 Task: Create an event for the design review session.
Action: Mouse moved to (71, 126)
Screenshot: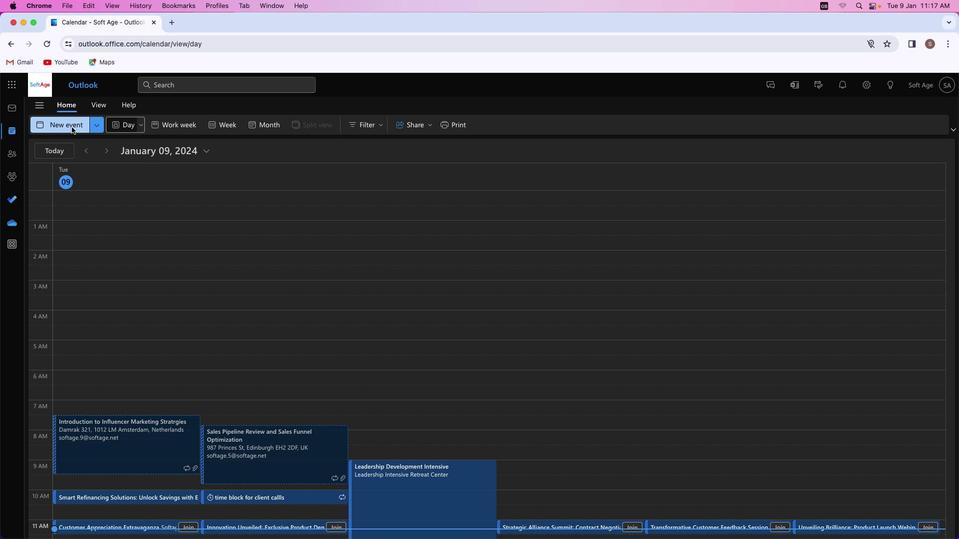 
Action: Mouse pressed left at (71, 126)
Screenshot: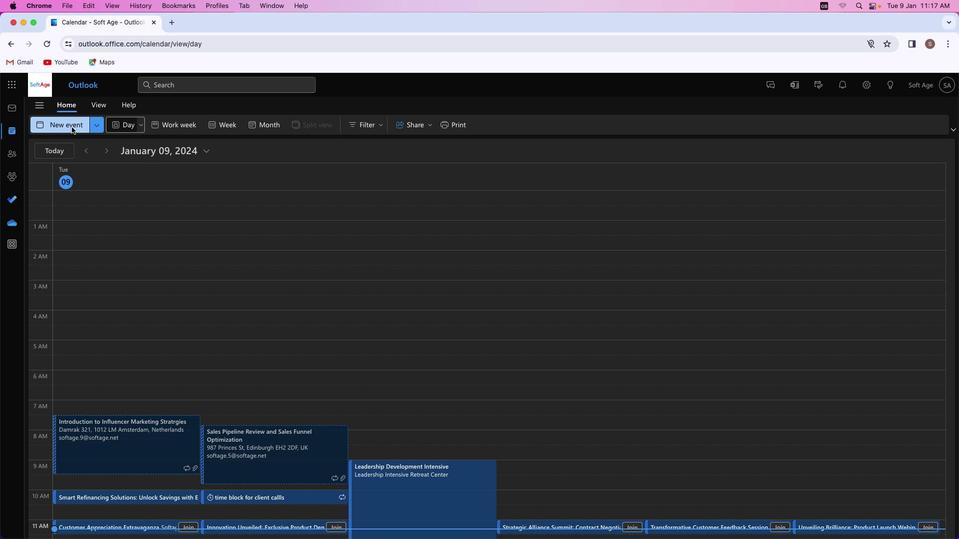 
Action: Mouse moved to (285, 189)
Screenshot: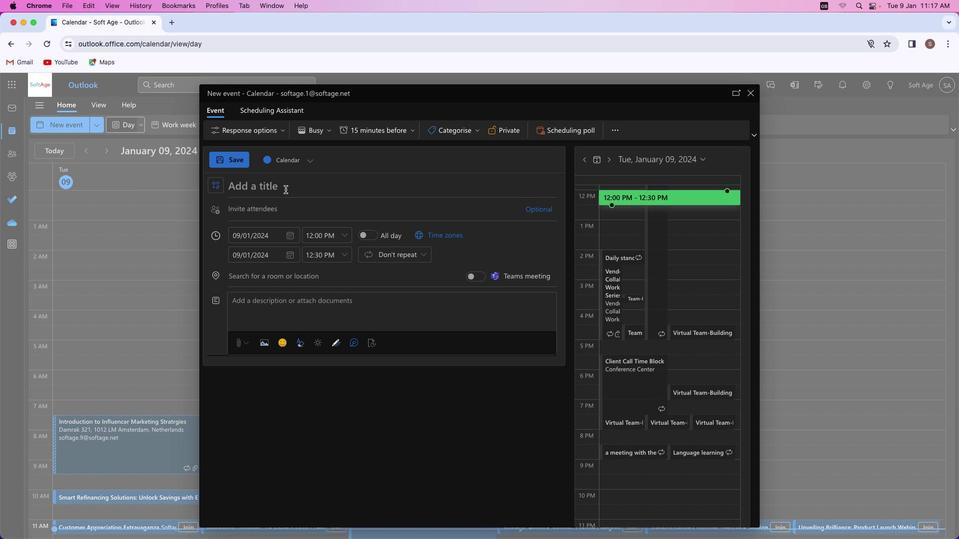 
Action: Key pressed Key.shift'D''e''s''i''g''n'Key.spaceKey.shift'R''e''v''i''e''w'Key.spaceKey.shift'S''u''m''m''i''t'
Screenshot: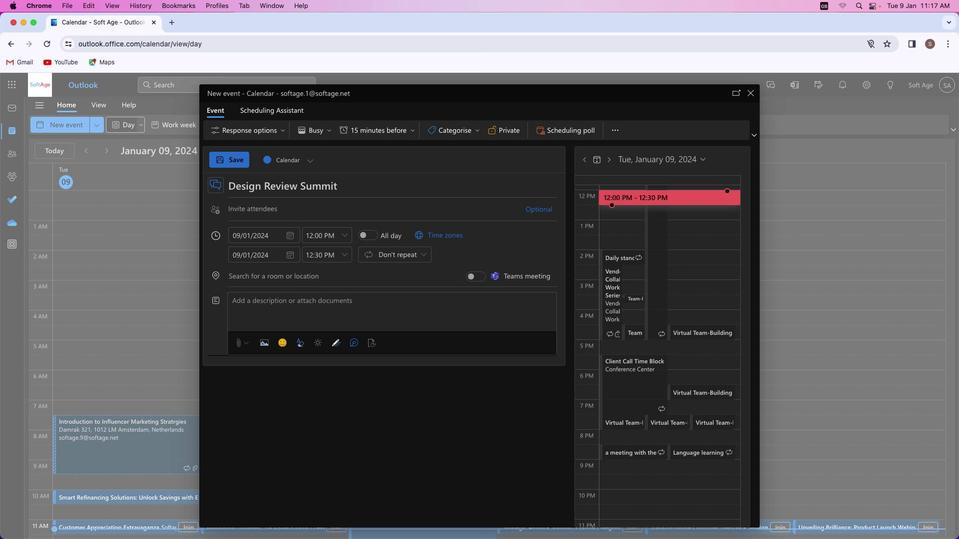 
Action: Mouse moved to (270, 296)
Screenshot: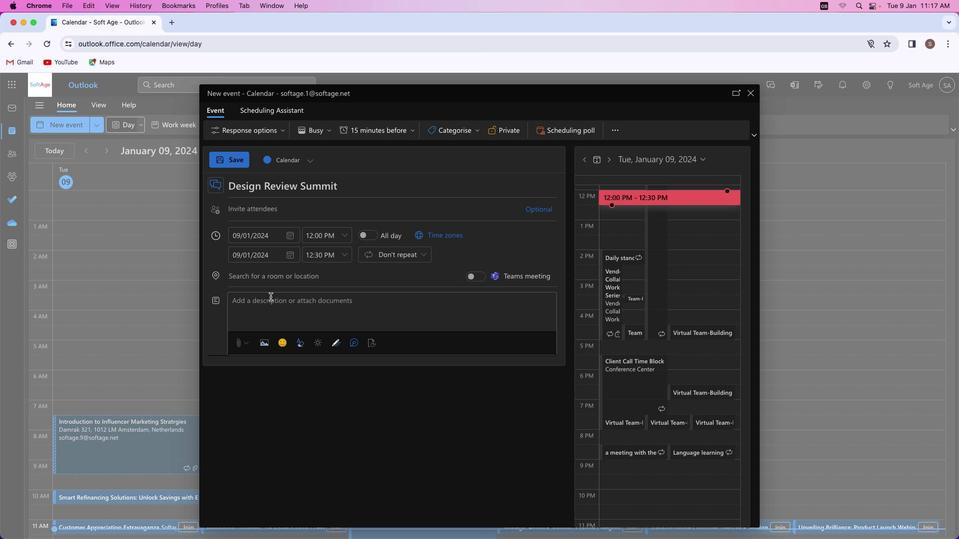 
Action: Mouse pressed left at (270, 296)
Screenshot: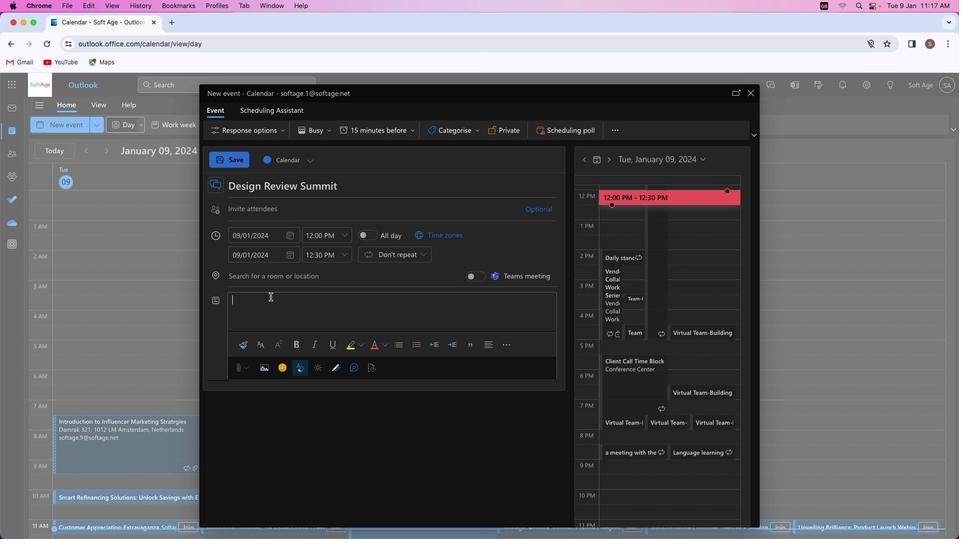 
Action: Mouse moved to (271, 301)
Screenshot: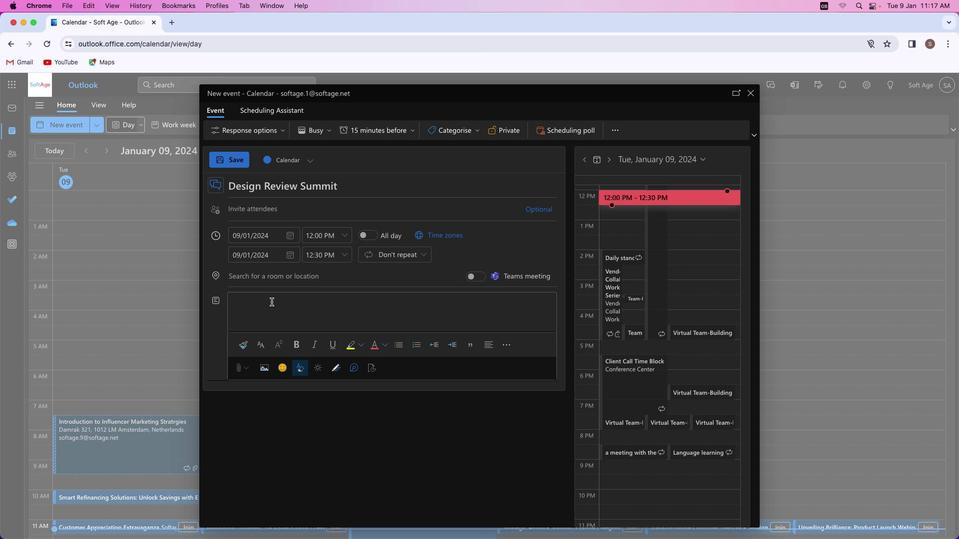 
Action: Key pressed Key.shift_r'J''o''i''n'Key.space'o''u''r'Key.space'd''e''s''i''g''n'Key.space'r''e''v''i''e''w'Key.space's''e''s''s''i''o''n'Key.space'f''o''r'Key.space'a'Key.space'c''o''l'';'Key.backspace'l''a''b''o''r''a''t''i''v''e'Key.space'e''x''p''l''o''r''a''t''i''o''n'Key.space'o''f'Key.space'c''r''e''a''t''i''v''i''t''y'Key.space'a''n''d'Key.space'f''u''n''c''t''i''o''n''a''l''i''t''y''.'Key.spaceKey.shift'C''o''n''t''r''i''b''u''t''e'Key.space'i''n''s''i''g''h''t''s'Key.space'a''s'Key.space'w''e'Key.space'r''e''f''i''n''e'Key.space'a''n''d'Key.space'p''e''r''f''e''c''t'Key.space'o''u''r'Key.space'v''i''s''i''o''n'Key.space't''o''g''e''t''h''e''r''.'
Screenshot: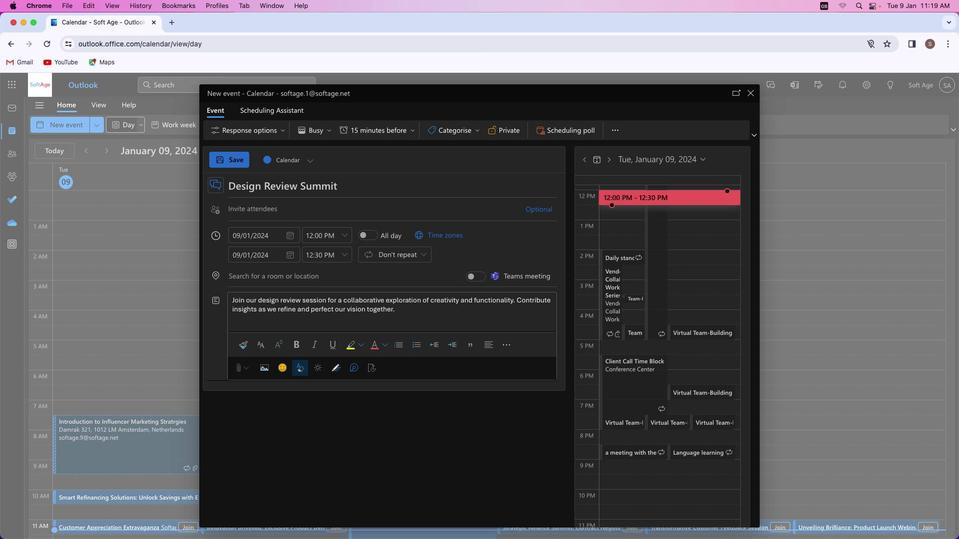 
Action: Mouse moved to (257, 300)
Screenshot: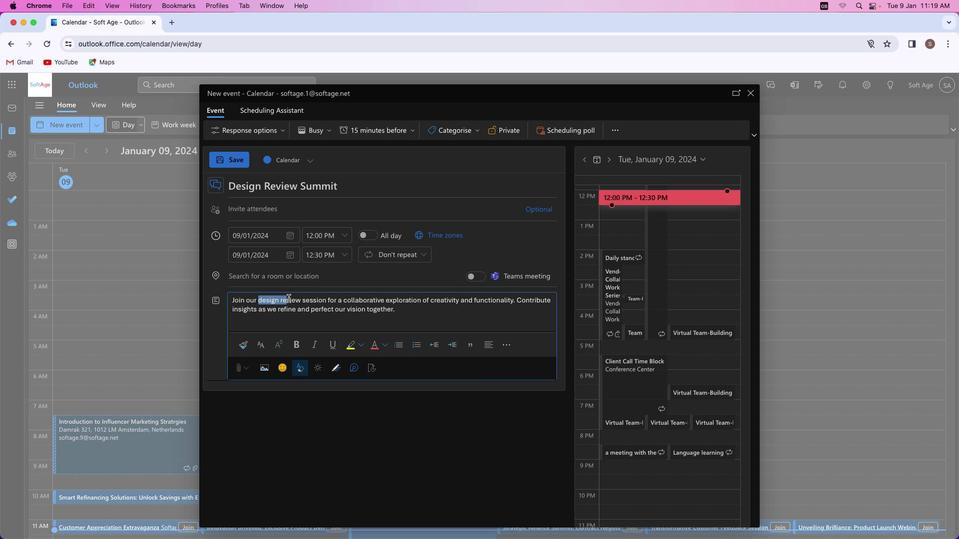 
Action: Mouse pressed left at (257, 300)
Screenshot: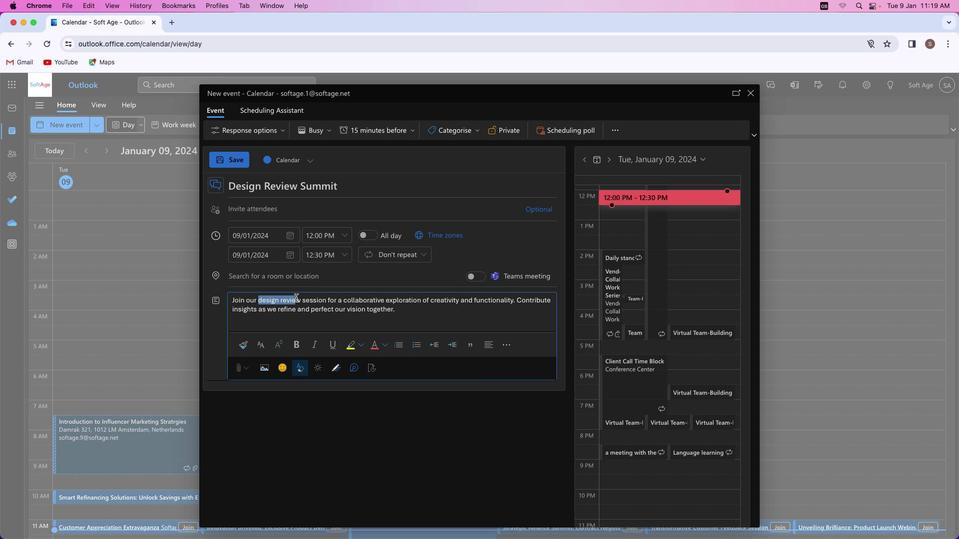 
Action: Mouse moved to (296, 347)
Screenshot: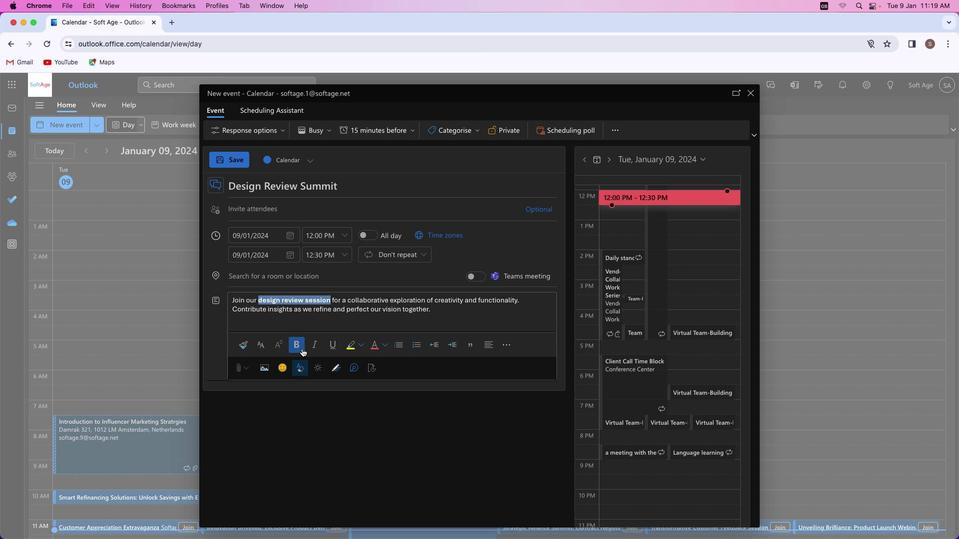 
Action: Mouse pressed left at (296, 347)
Screenshot: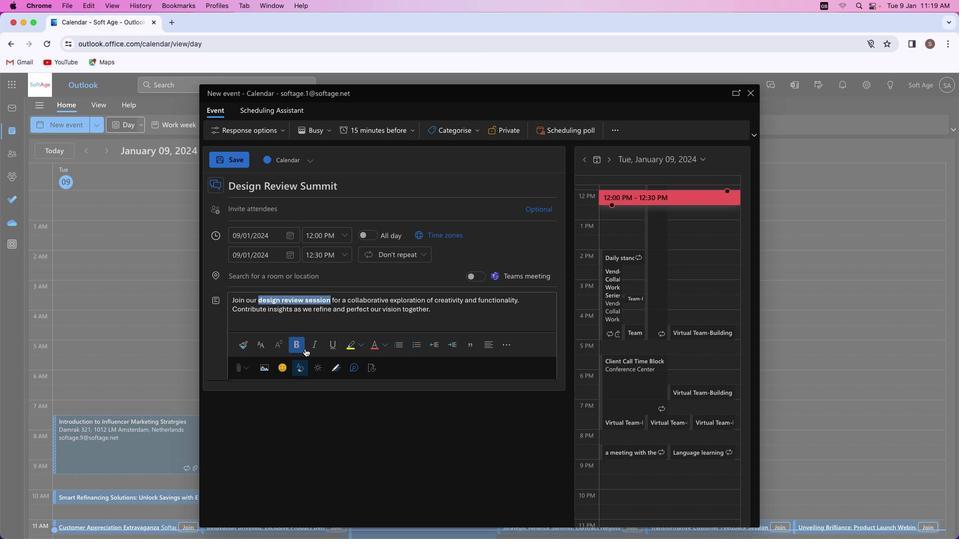 
Action: Mouse moved to (319, 346)
Screenshot: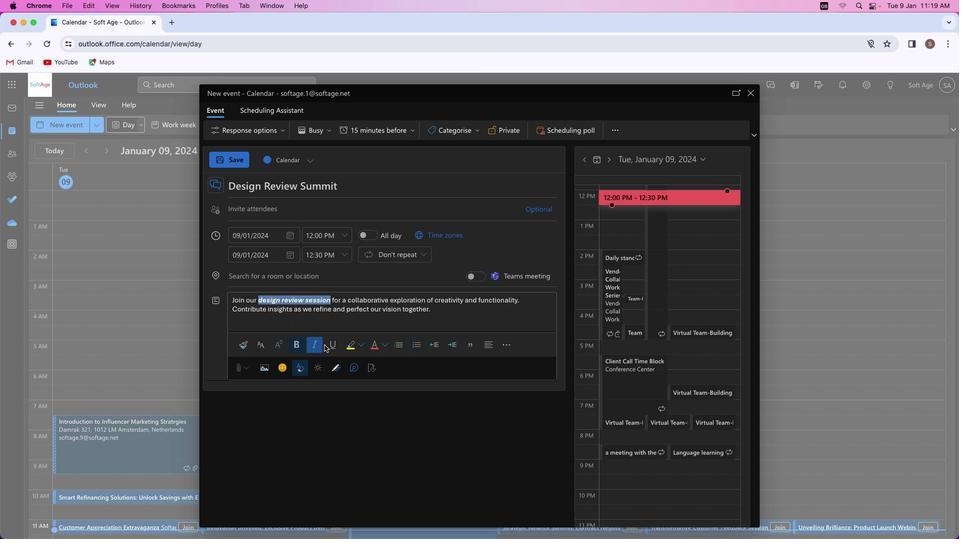 
Action: Mouse pressed left at (319, 346)
Screenshot: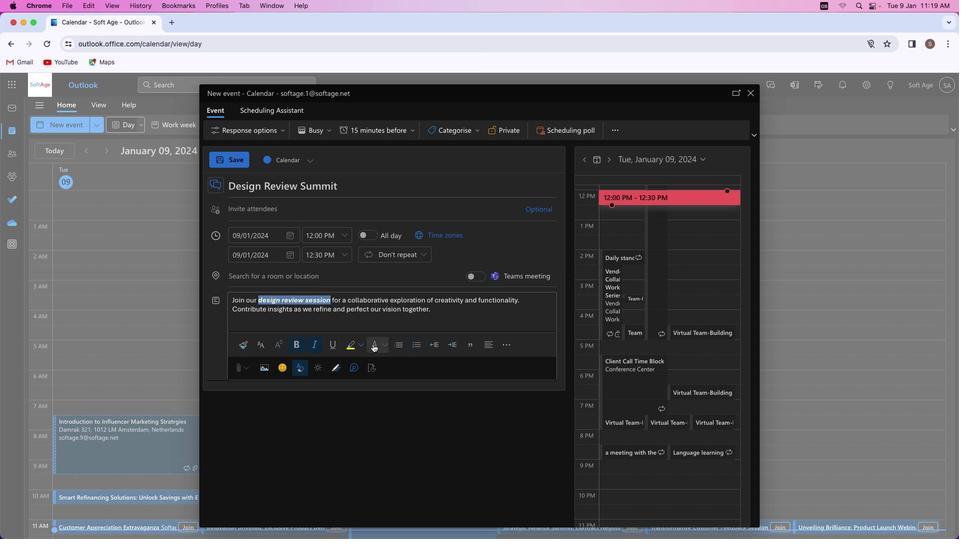 
Action: Mouse moved to (383, 343)
Screenshot: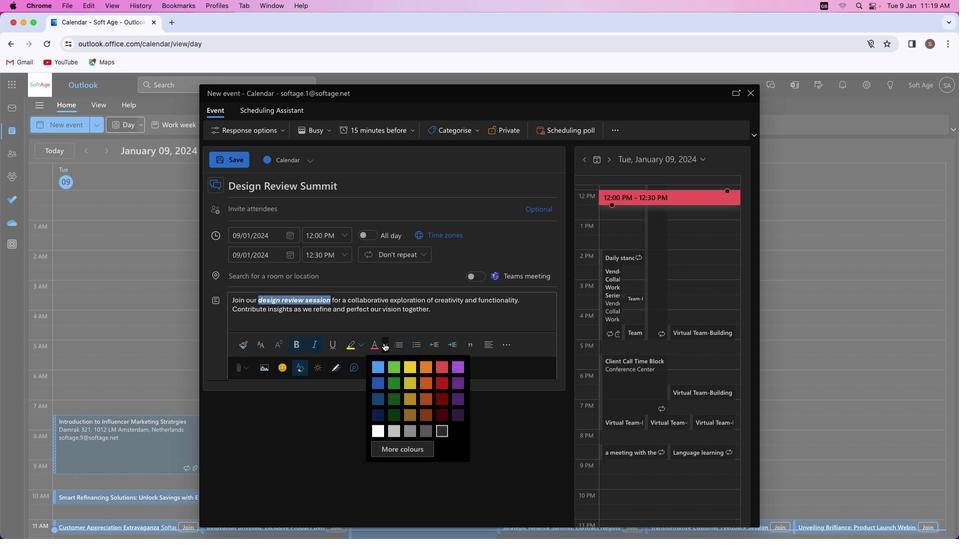 
Action: Mouse pressed left at (383, 343)
Screenshot: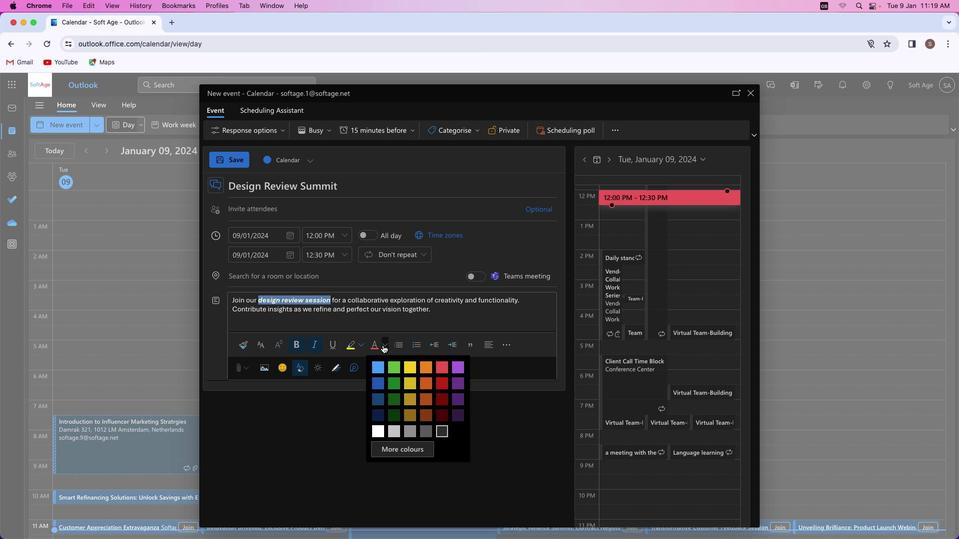 
Action: Mouse moved to (378, 402)
Screenshot: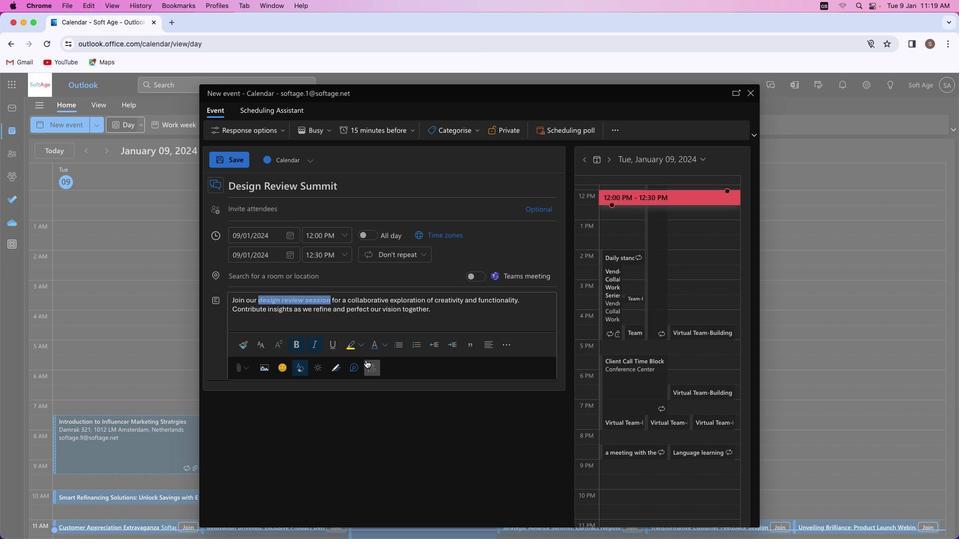 
Action: Mouse pressed left at (378, 402)
Screenshot: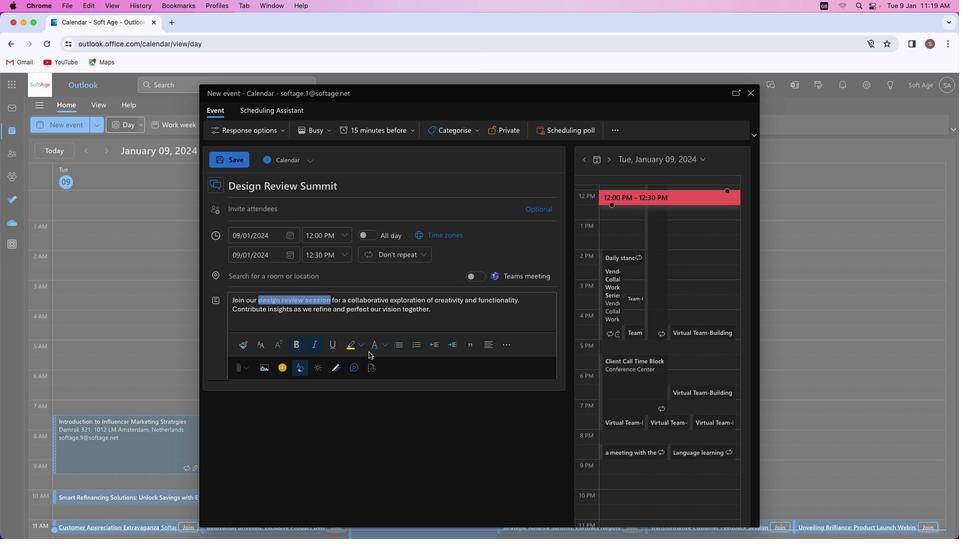 
Action: Mouse moved to (458, 315)
Screenshot: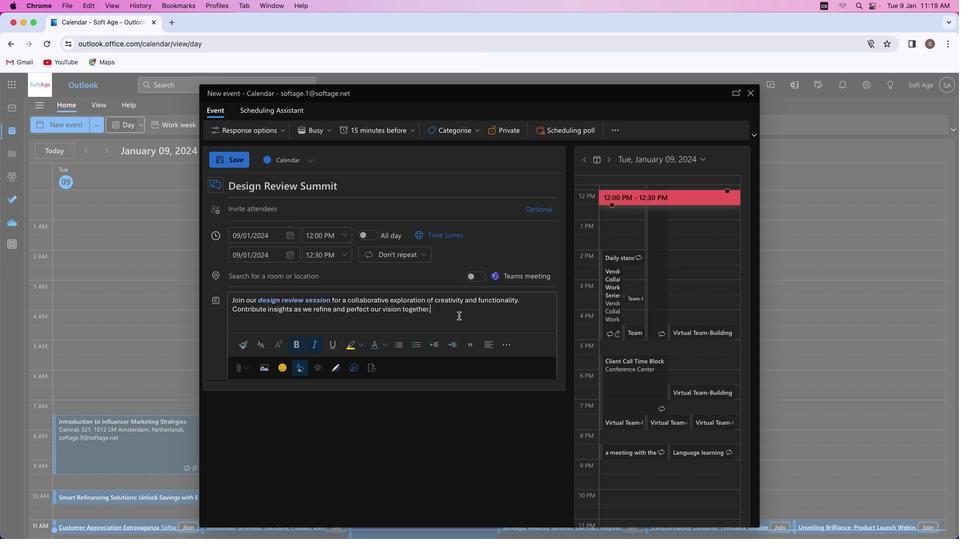 
Action: Mouse pressed left at (458, 315)
Screenshot: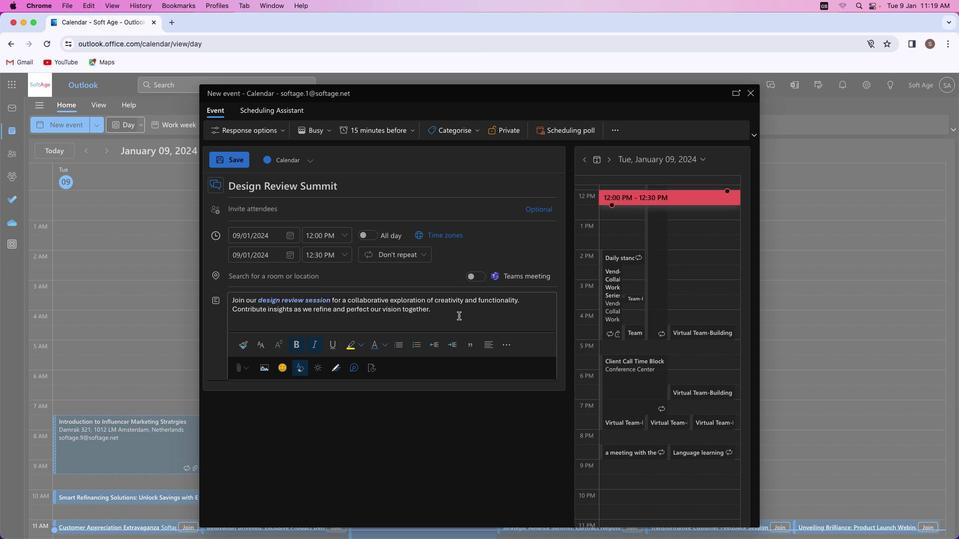 
Action: Mouse moved to (253, 211)
Screenshot: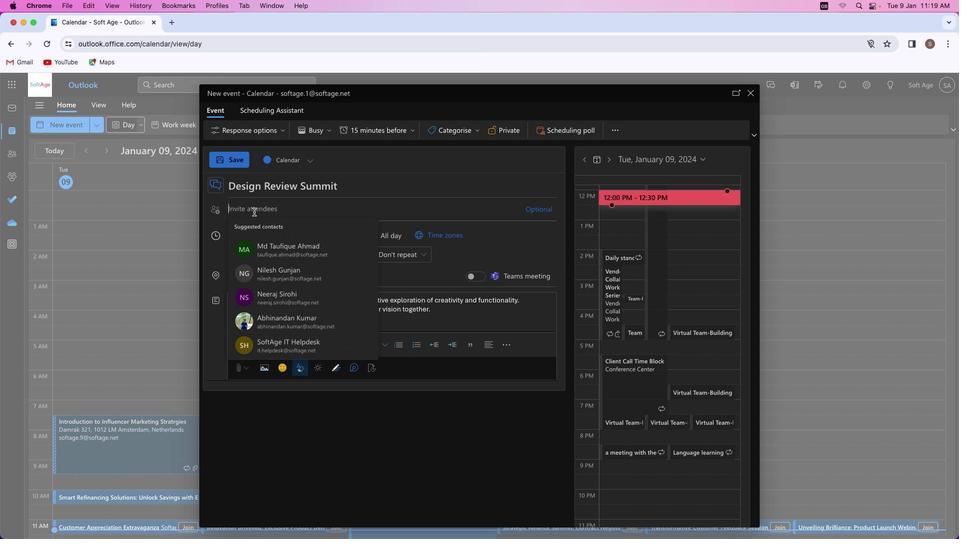 
Action: Mouse pressed left at (253, 211)
Screenshot: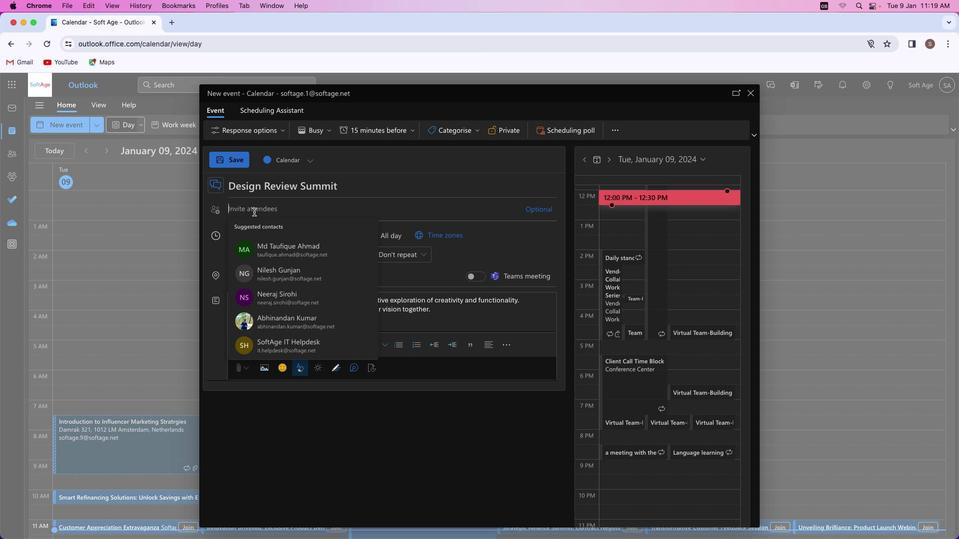 
Action: Key pressed 's''h''i''v''a''m''y''a''d''a''v''s''m''4''1'Key.shift'@''o''u''t''l''o''o''k''.''c''o''m'
Screenshot: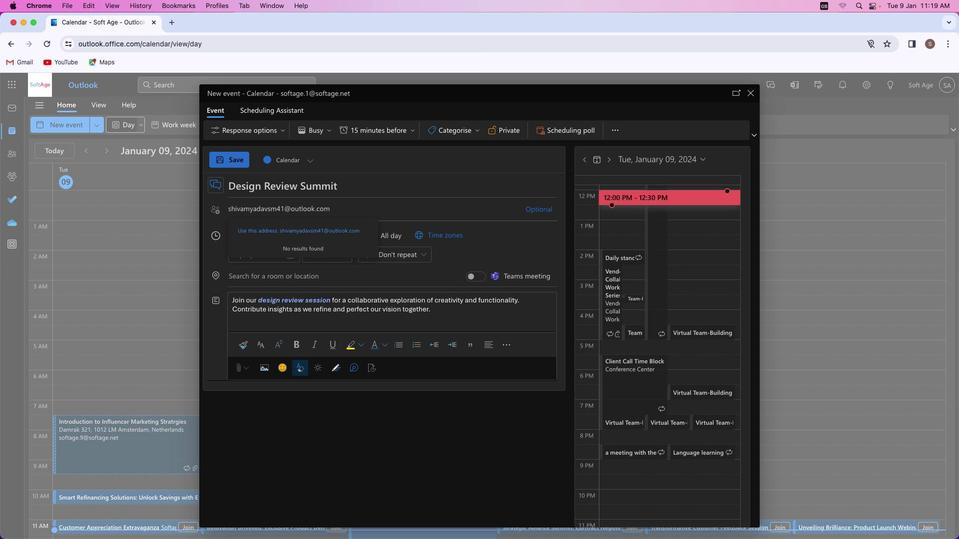 
Action: Mouse moved to (315, 232)
Screenshot: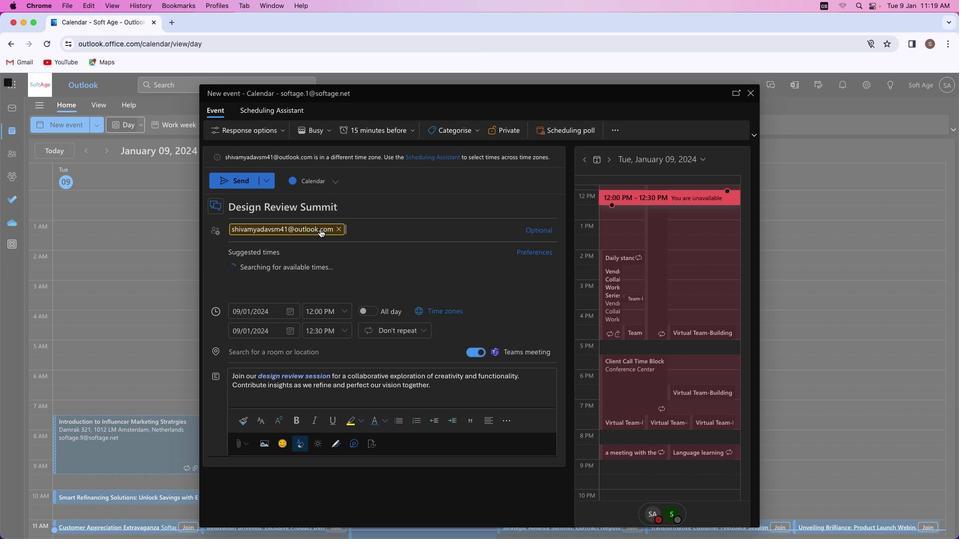 
Action: Mouse pressed left at (315, 232)
Screenshot: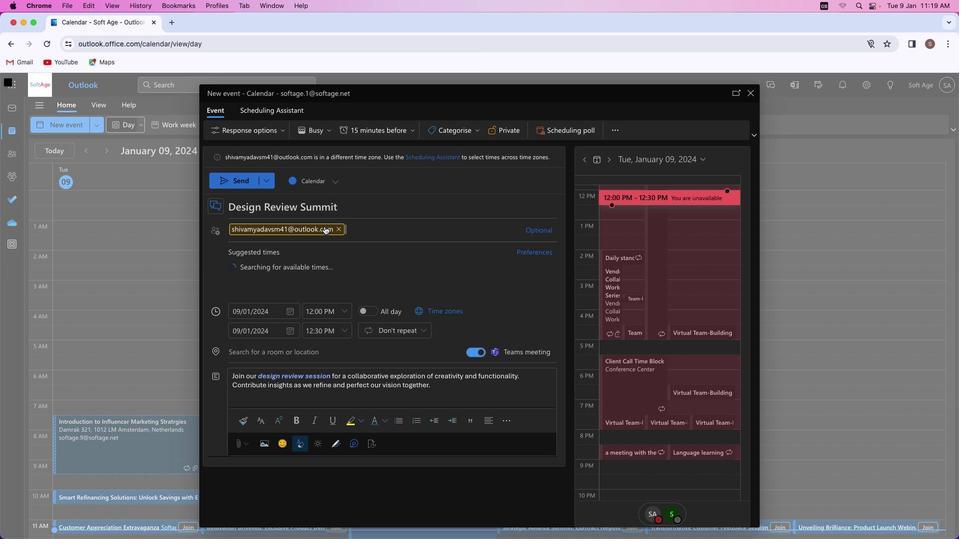 
Action: Mouse moved to (362, 233)
Screenshot: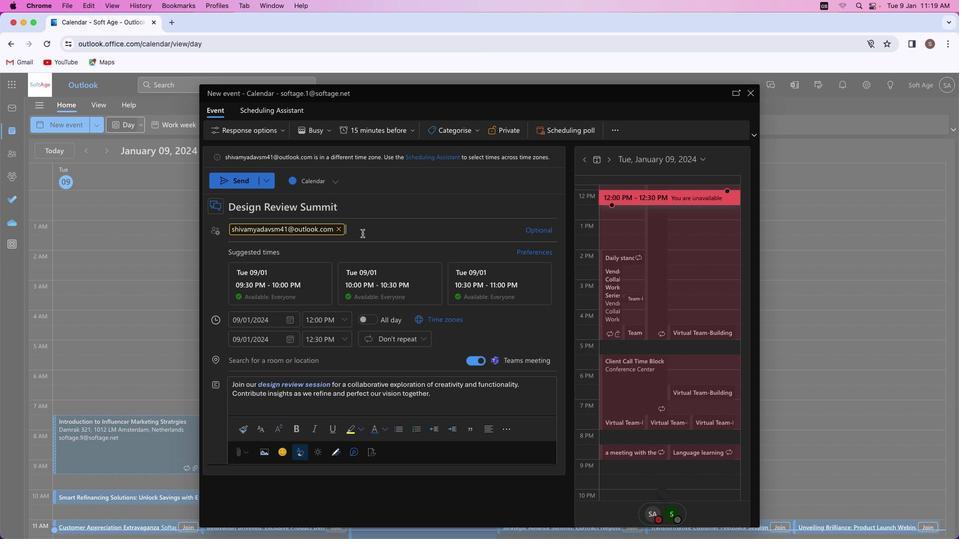 
Action: Key pressed Key.shift'A''k''a''s''h''r''a''j''p''u''t'Key.shift'@''o''u''t''l''o''o''k''.''c''o''m'
Screenshot: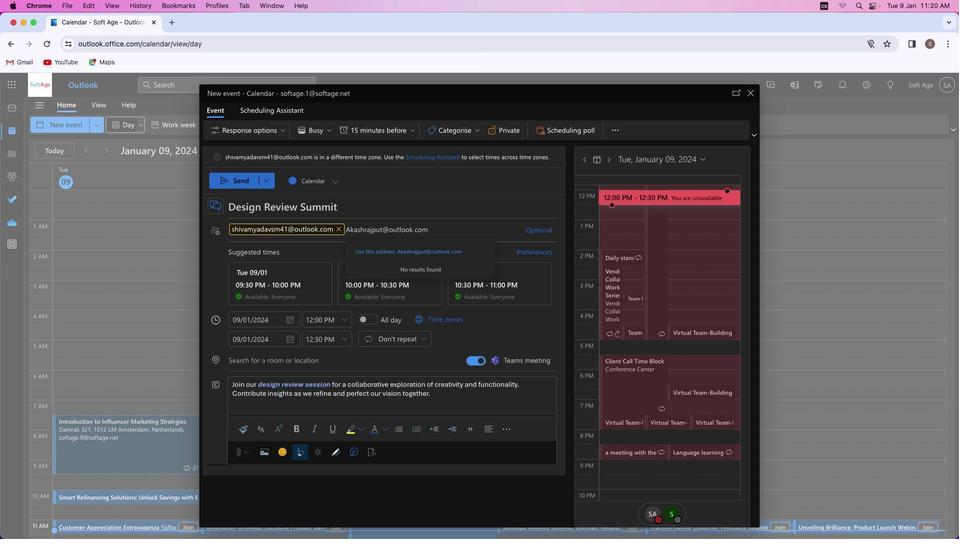 
Action: Mouse moved to (407, 249)
Screenshot: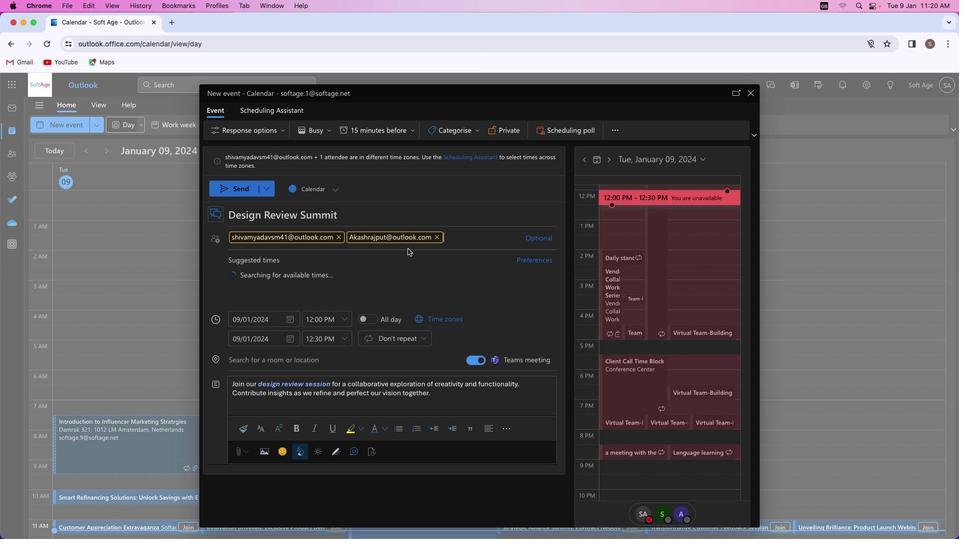 
Action: Mouse pressed left at (407, 249)
Screenshot: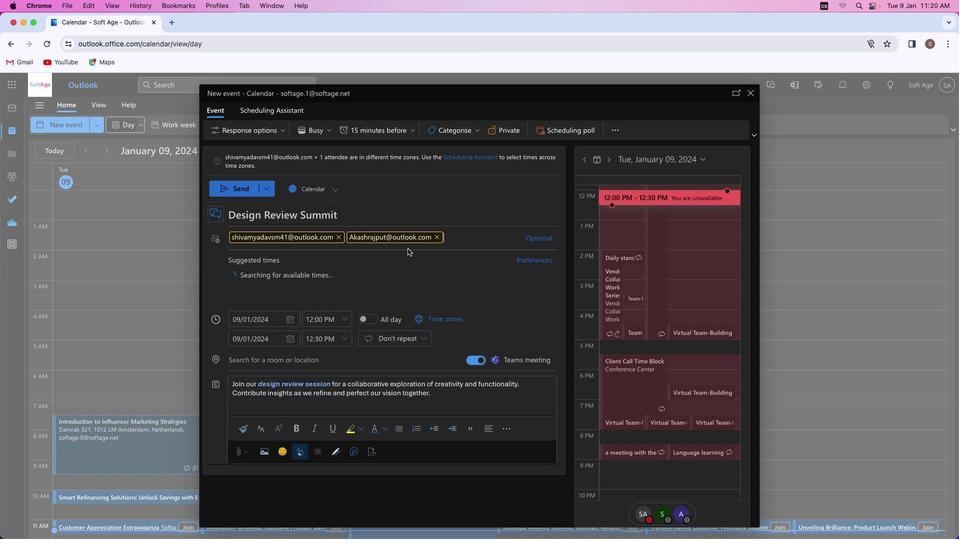 
Action: Mouse moved to (297, 371)
Screenshot: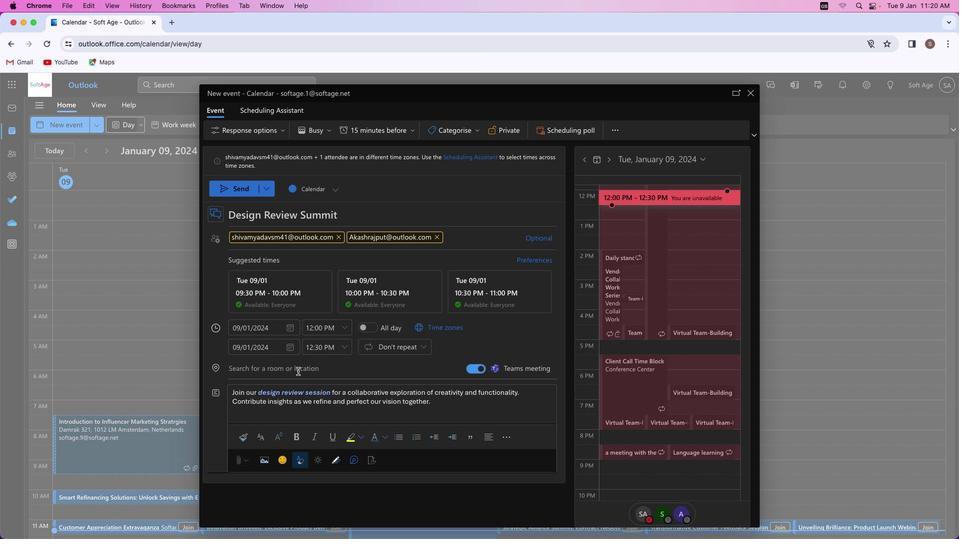 
Action: Mouse pressed left at (297, 371)
Screenshot: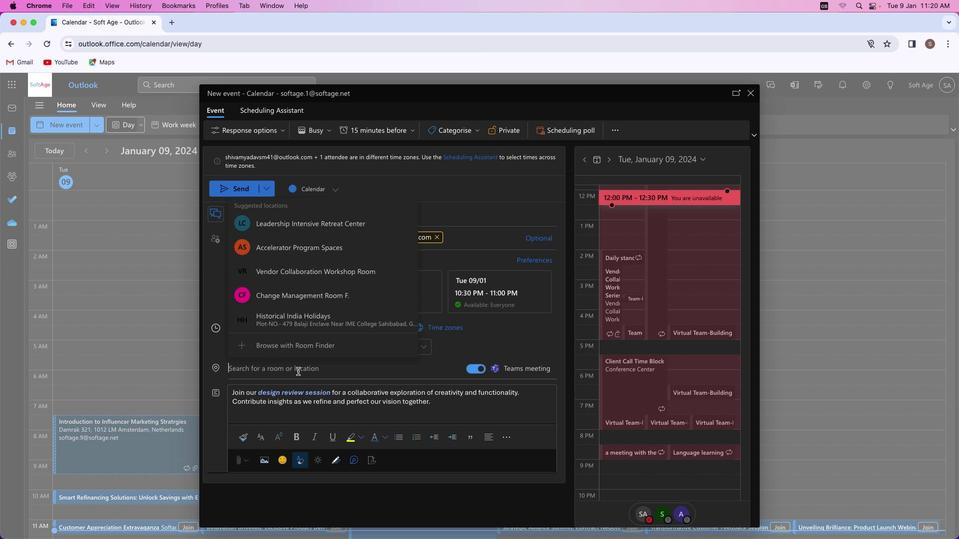 
Action: Key pressed Key.shift'D''e''s''i''g''n'
Screenshot: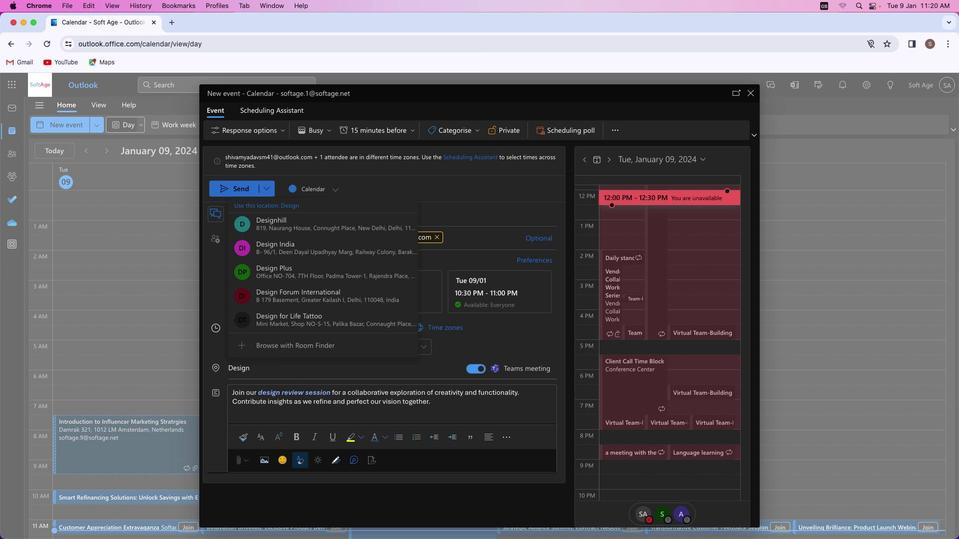 
Action: Mouse moved to (279, 339)
Screenshot: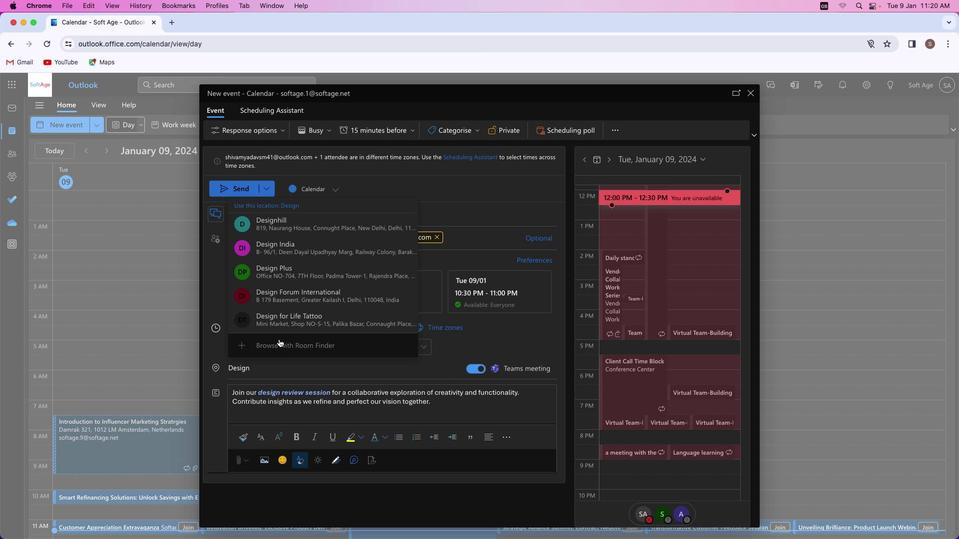 
Action: Key pressed Key.space'c'
Screenshot: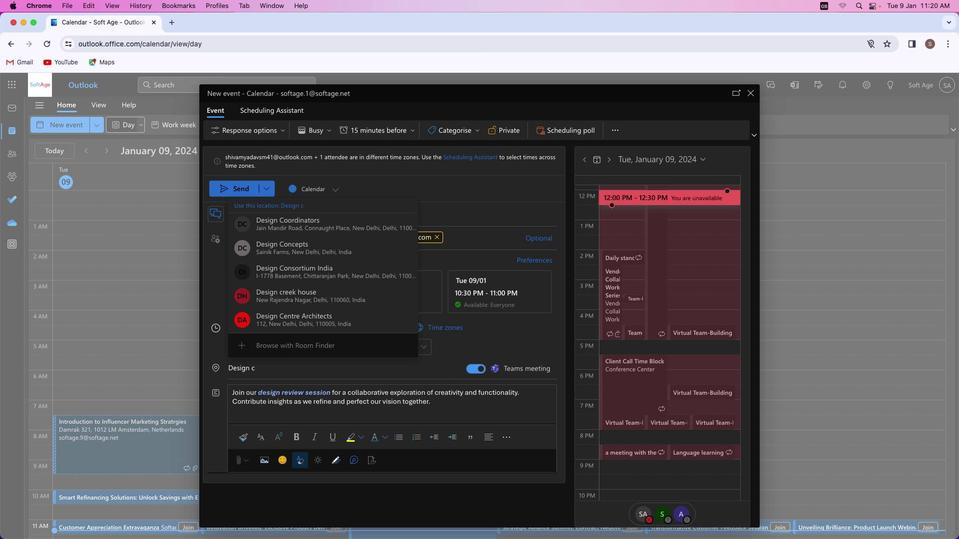
Action: Mouse moved to (294, 317)
Screenshot: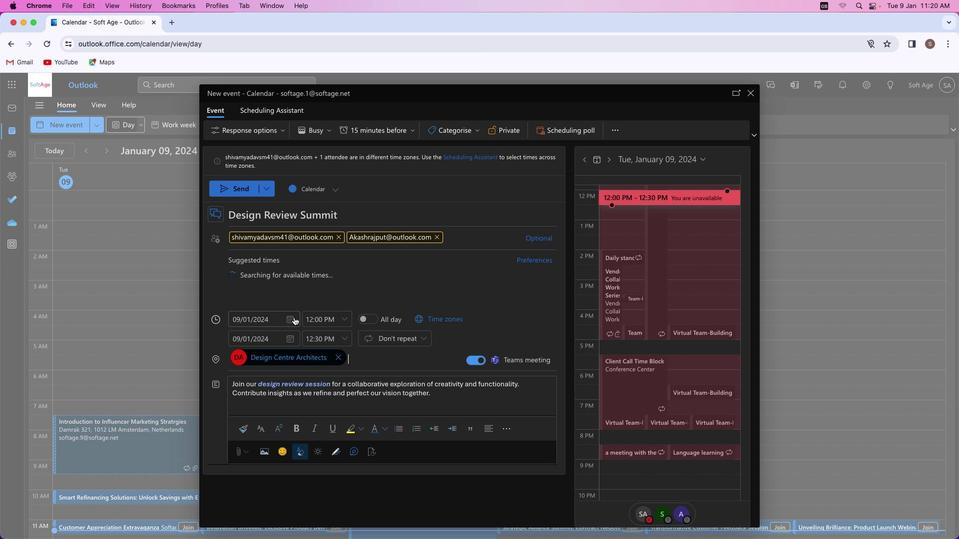 
Action: Mouse pressed left at (294, 317)
Screenshot: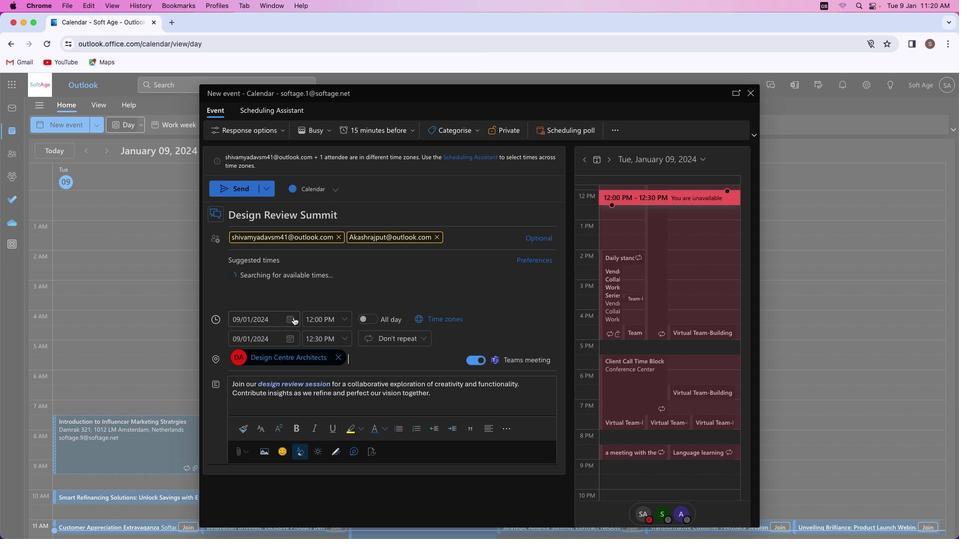 
Action: Mouse moved to (235, 188)
Screenshot: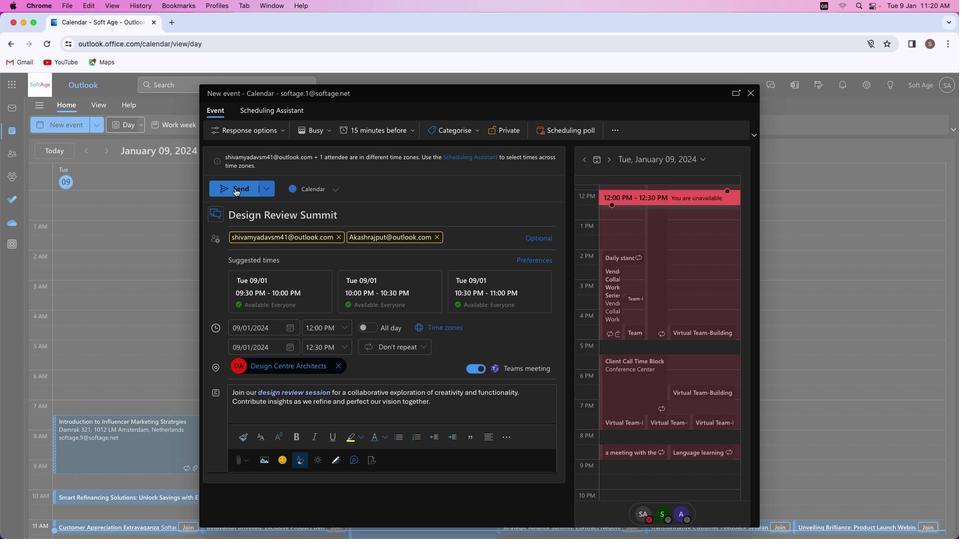
Action: Mouse pressed left at (235, 188)
Screenshot: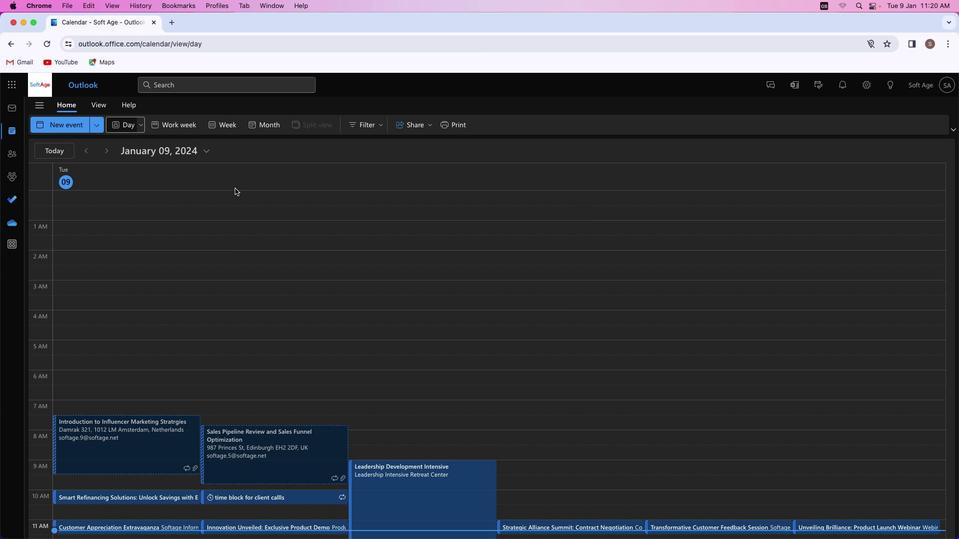 
Action: Mouse moved to (494, 244)
Screenshot: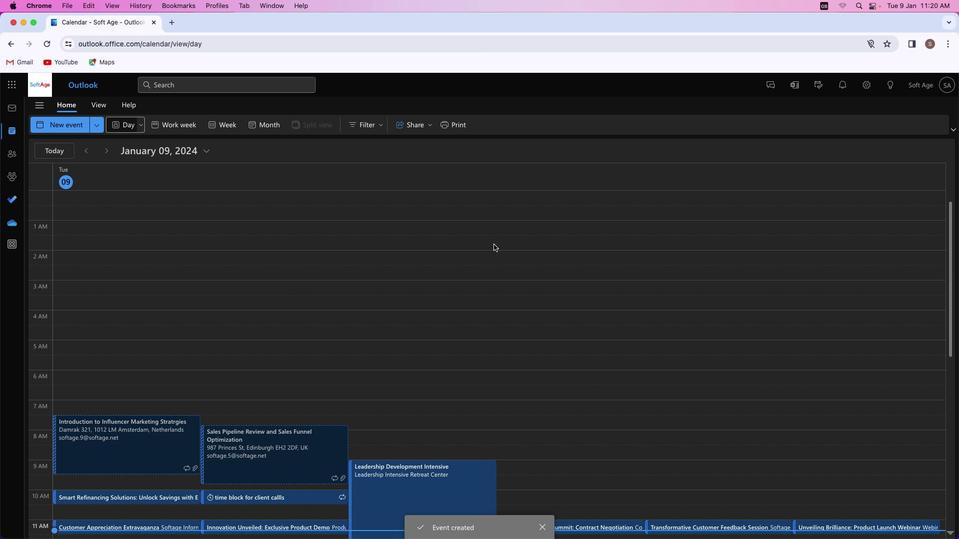 
